 Task: Add an event with the title Second Meeting with Manager, date '2024/04/07', time 8:50 AM to 10:50 AMand add a description: During the Quality Assurance Check, a dedicated team or quality assurance professionals will conduct a comprehensive assessment of the project against predetermined quality criteria. The team will review various aspects, including project documentation, processes, methodologies, and actual deliverables, to ensure they meet the defined quality standards., put the event into Blue category, logged in from the account softage.2@softage.netand send the event invitation to softage.4@softage.net and softage.5@softage.net. Set a reminder for the event 12 hour before
Action: Mouse moved to (82, 90)
Screenshot: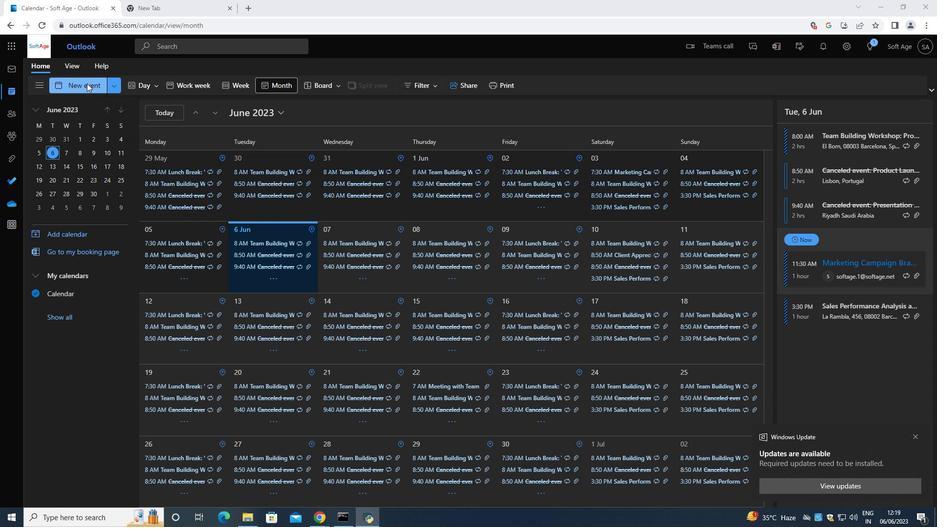 
Action: Mouse pressed left at (82, 90)
Screenshot: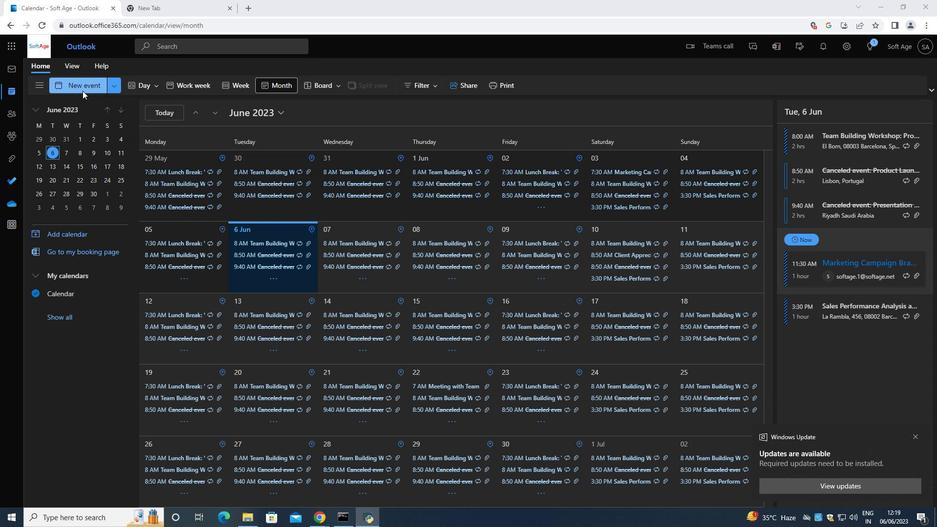 
Action: Mouse moved to (173, 117)
Screenshot: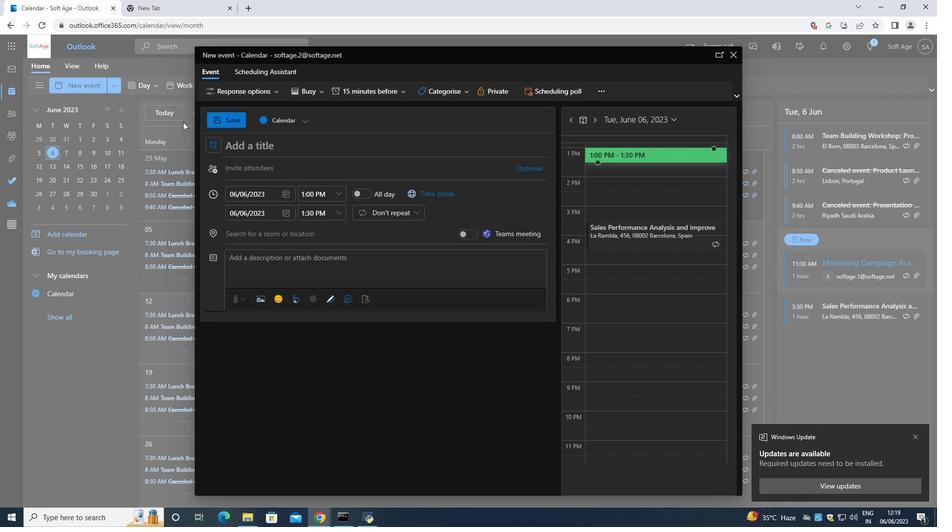 
Action: Key pressed <Key.shift>Second<Key.space><Key.shift>Meeting<Key.space>with<Key.space><Key.shift>Manager<Key.space>
Screenshot: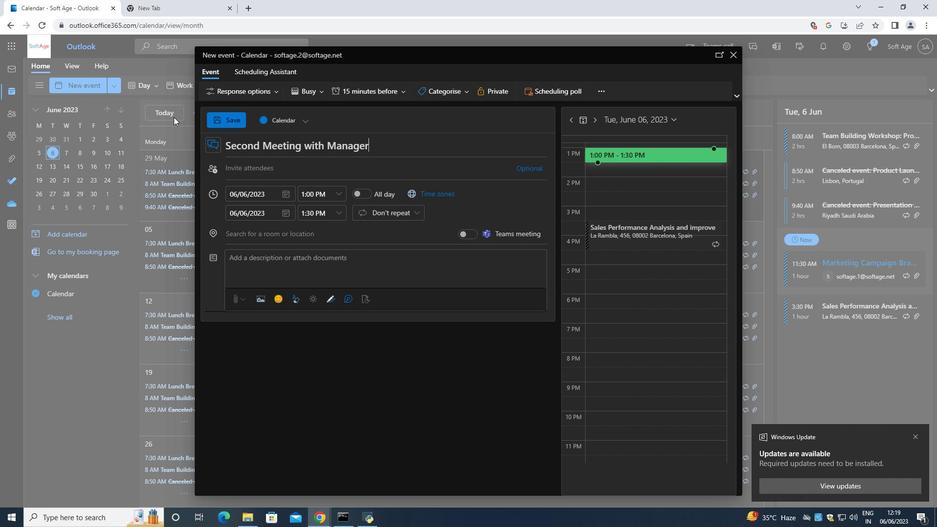 
Action: Mouse moved to (287, 191)
Screenshot: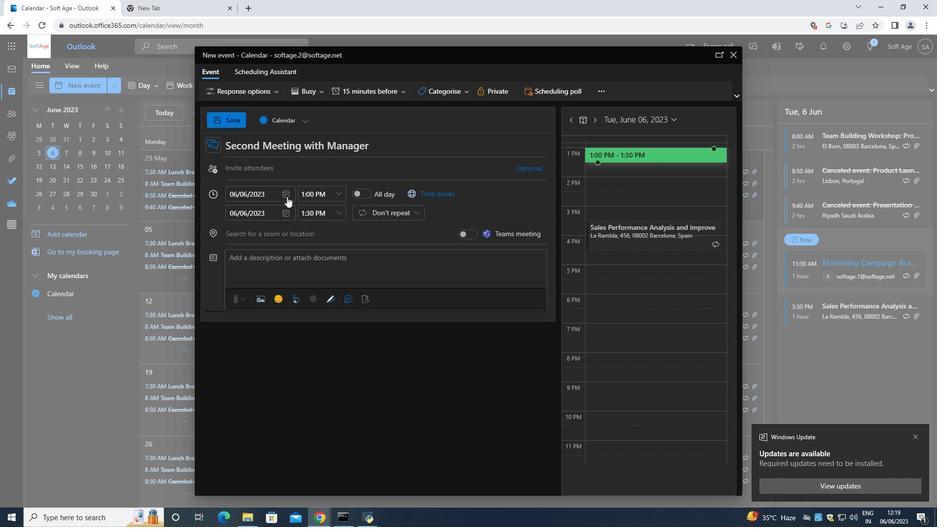 
Action: Mouse pressed left at (287, 191)
Screenshot: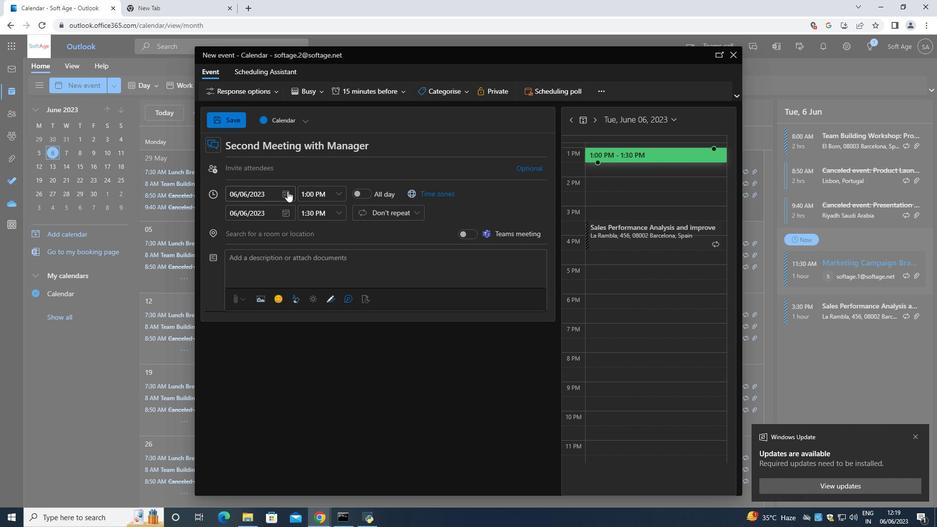 
Action: Mouse moved to (318, 215)
Screenshot: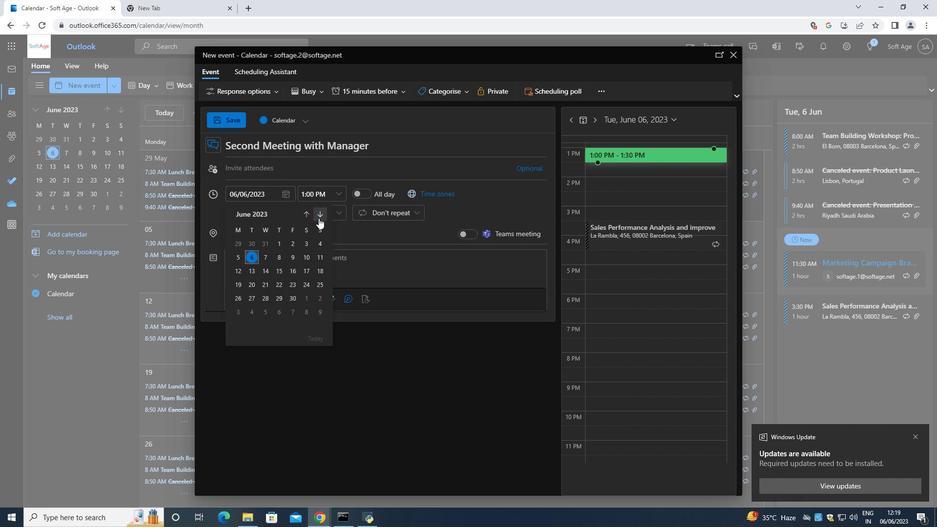 
Action: Mouse pressed left at (318, 215)
Screenshot: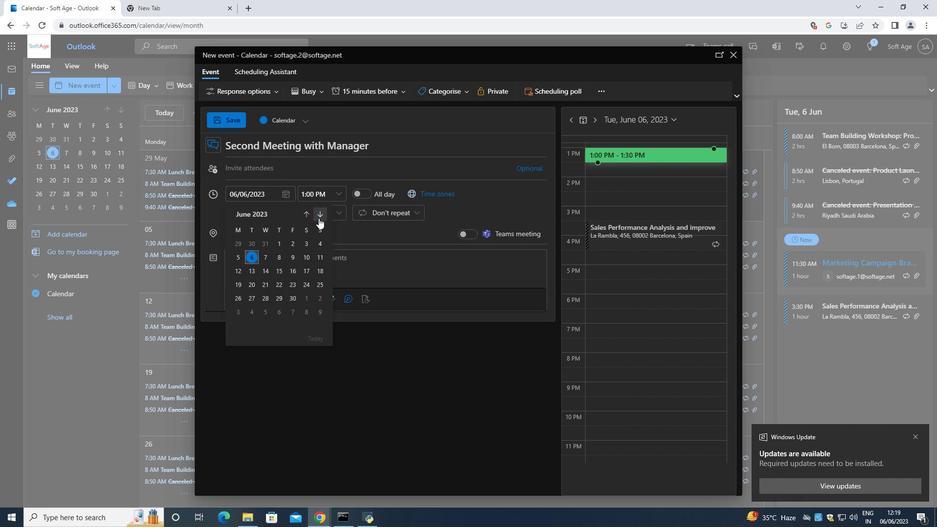 
Action: Mouse moved to (318, 215)
Screenshot: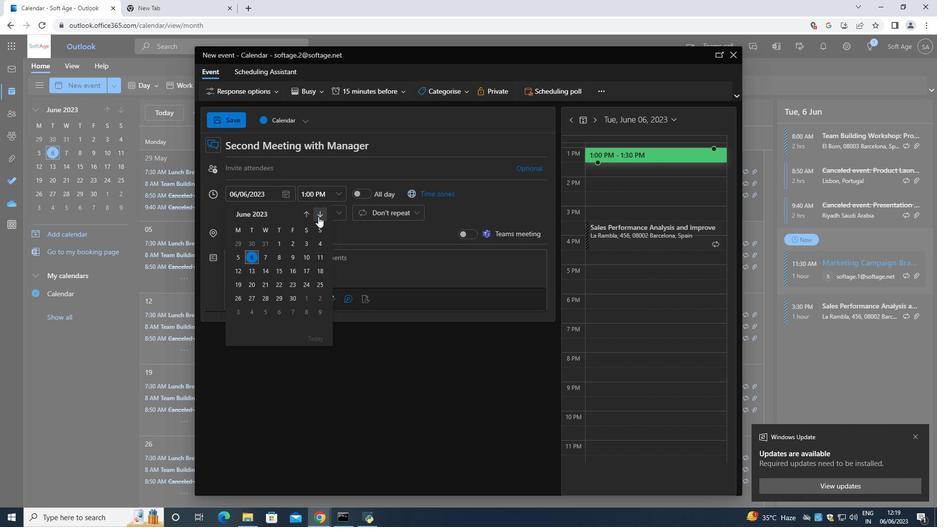 
Action: Mouse pressed left at (318, 215)
Screenshot: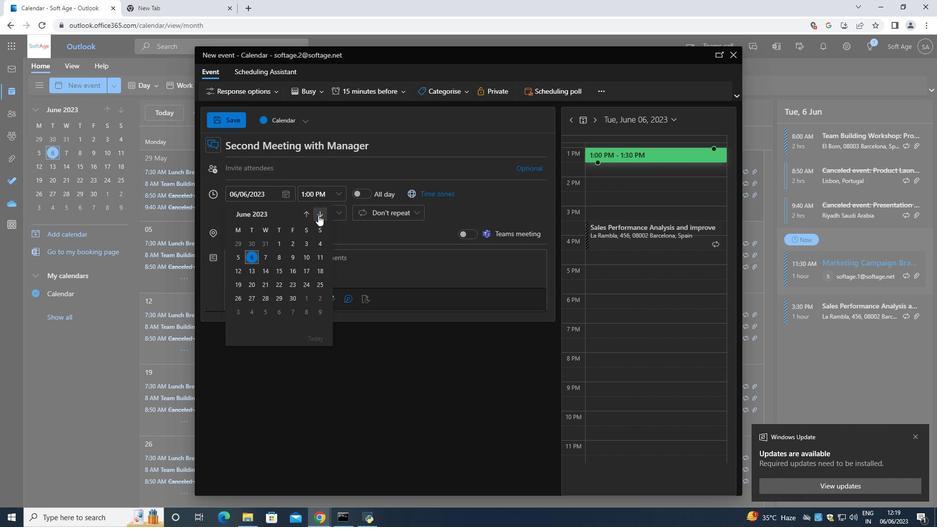
Action: Mouse pressed left at (318, 215)
Screenshot: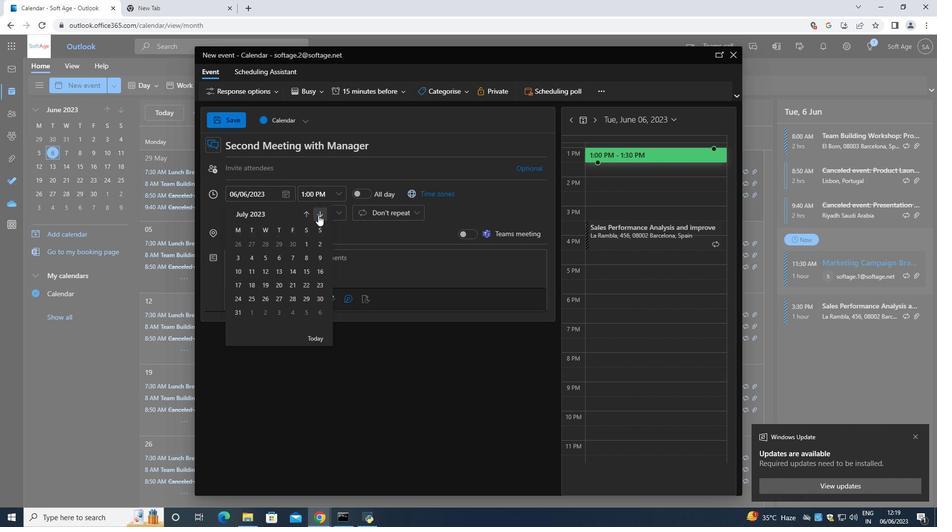 
Action: Mouse pressed left at (318, 215)
Screenshot: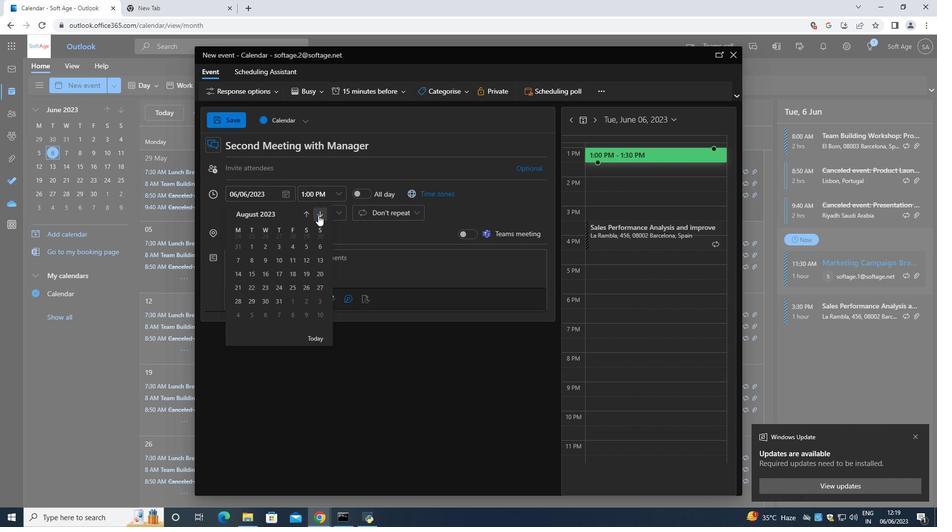 
Action: Mouse pressed left at (318, 215)
Screenshot: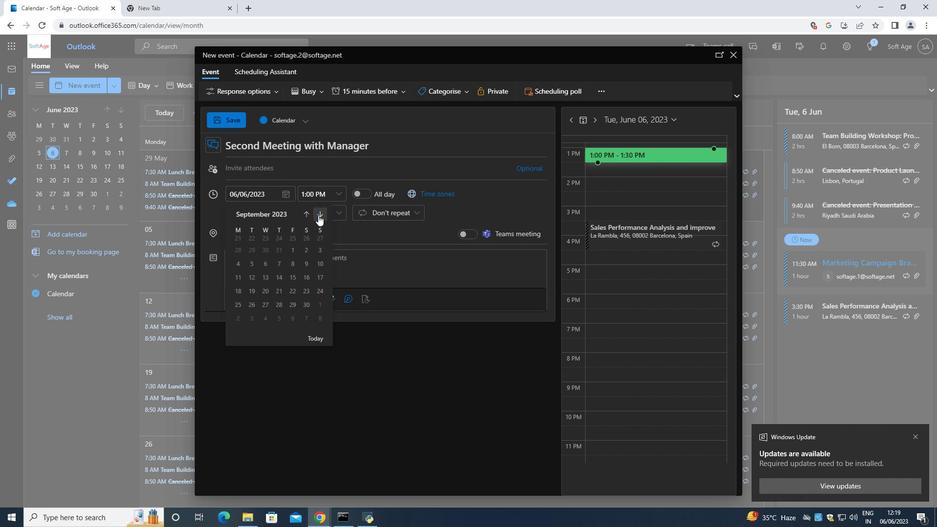 
Action: Mouse pressed left at (318, 215)
Screenshot: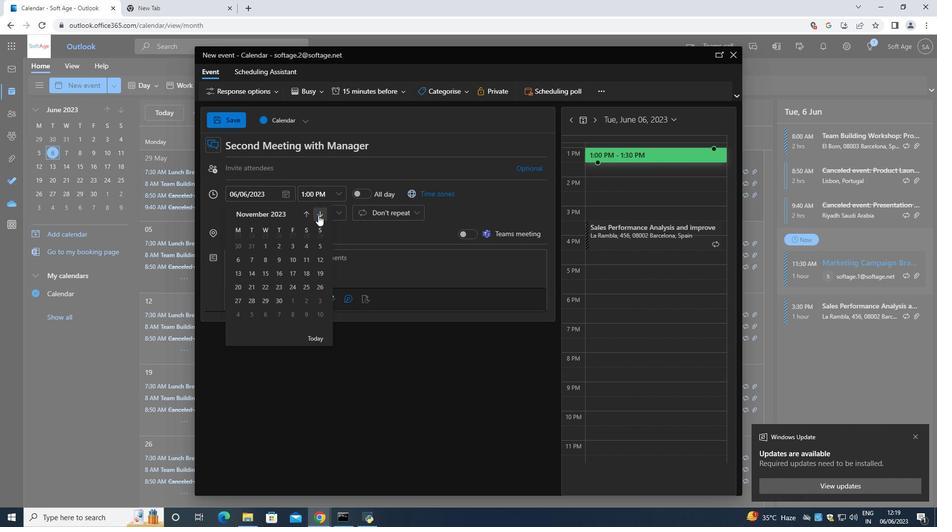 
Action: Mouse pressed left at (318, 215)
Screenshot: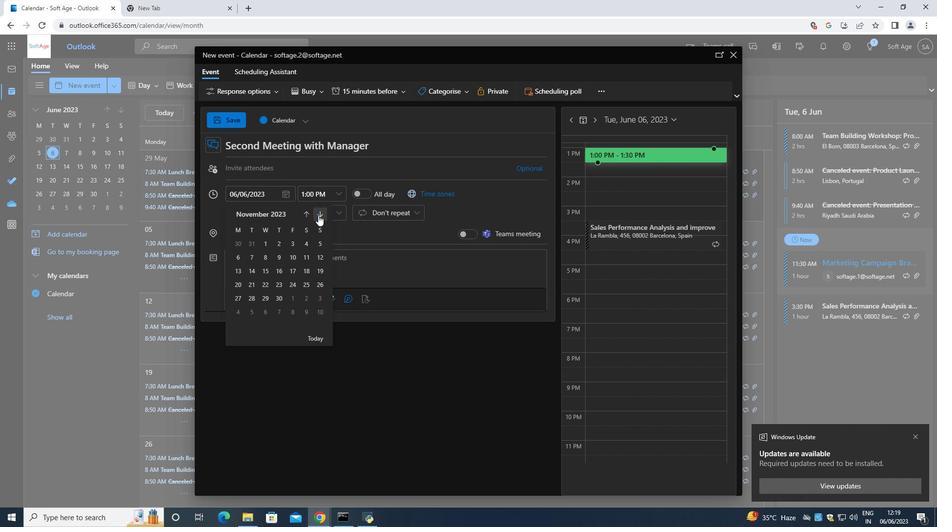 
Action: Mouse pressed left at (318, 215)
Screenshot: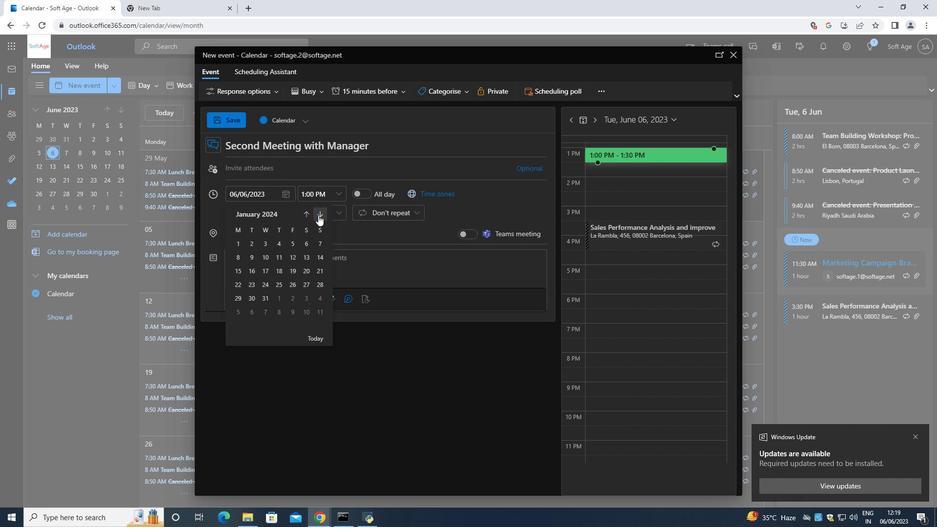 
Action: Mouse pressed left at (318, 215)
Screenshot: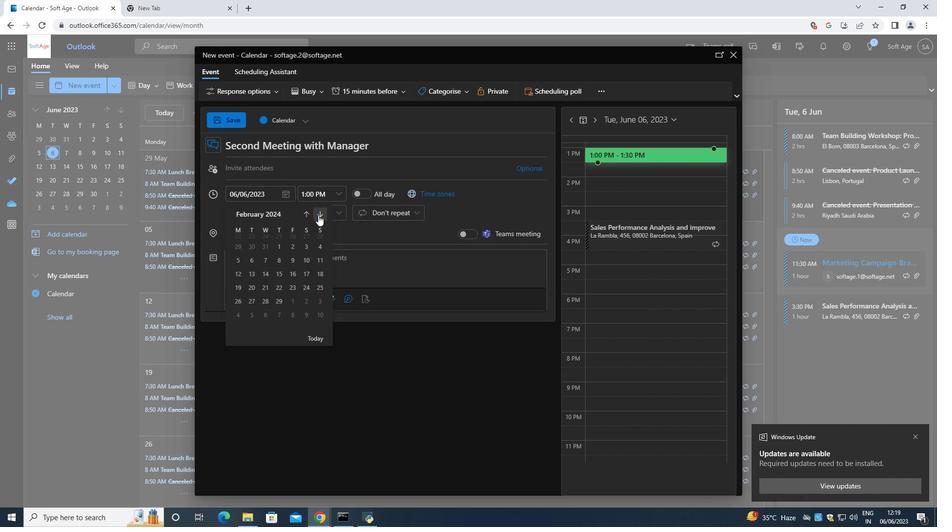 
Action: Mouse pressed left at (318, 215)
Screenshot: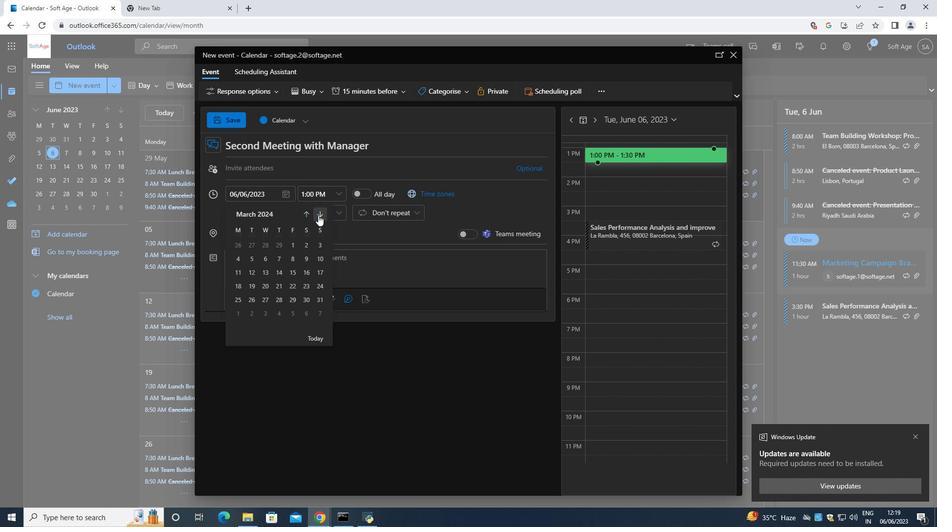 
Action: Mouse moved to (315, 247)
Screenshot: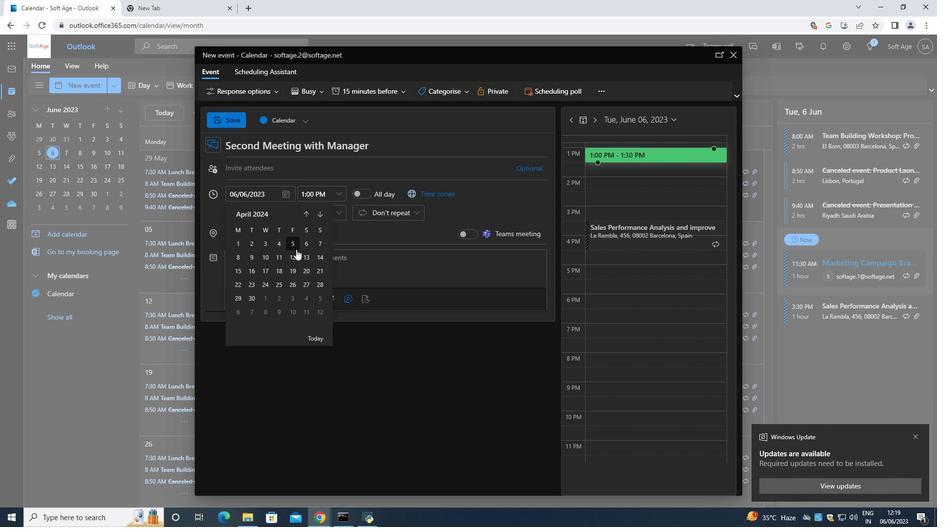 
Action: Mouse pressed left at (315, 247)
Screenshot: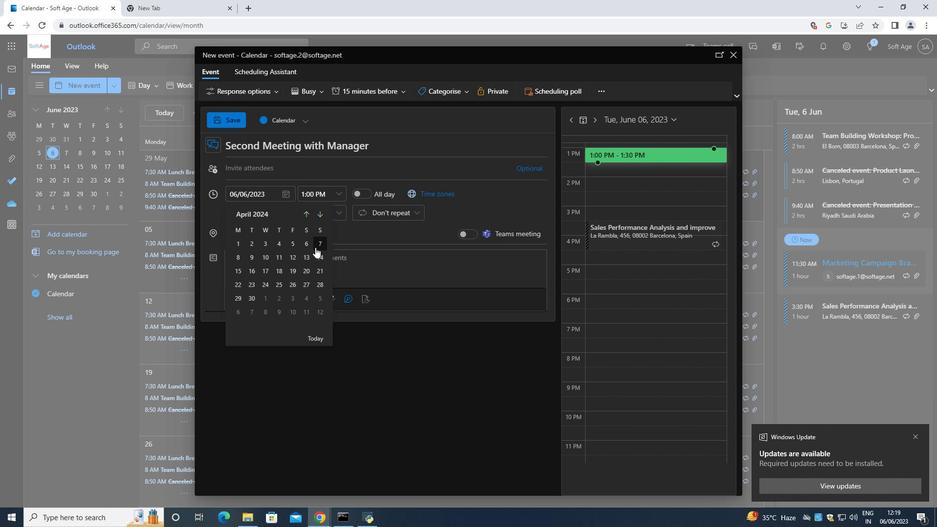 
Action: Mouse moved to (323, 192)
Screenshot: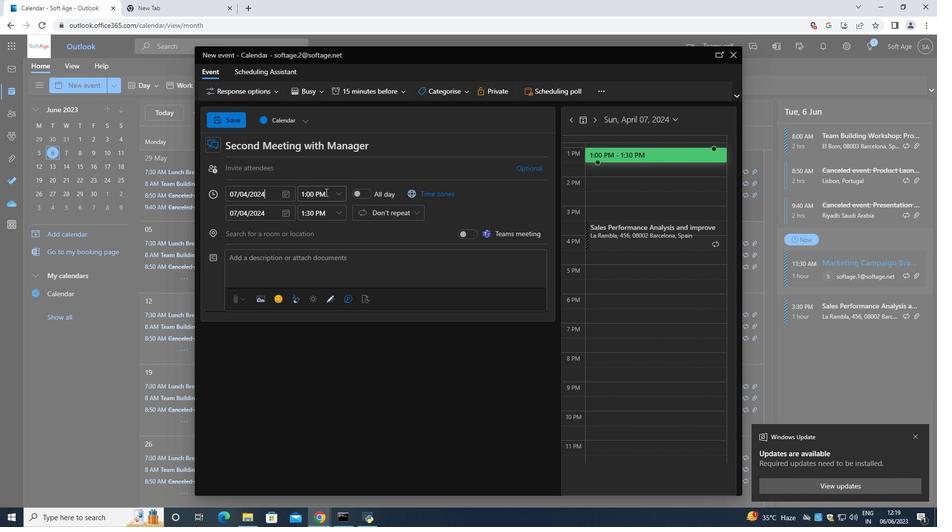 
Action: Mouse pressed left at (323, 192)
Screenshot: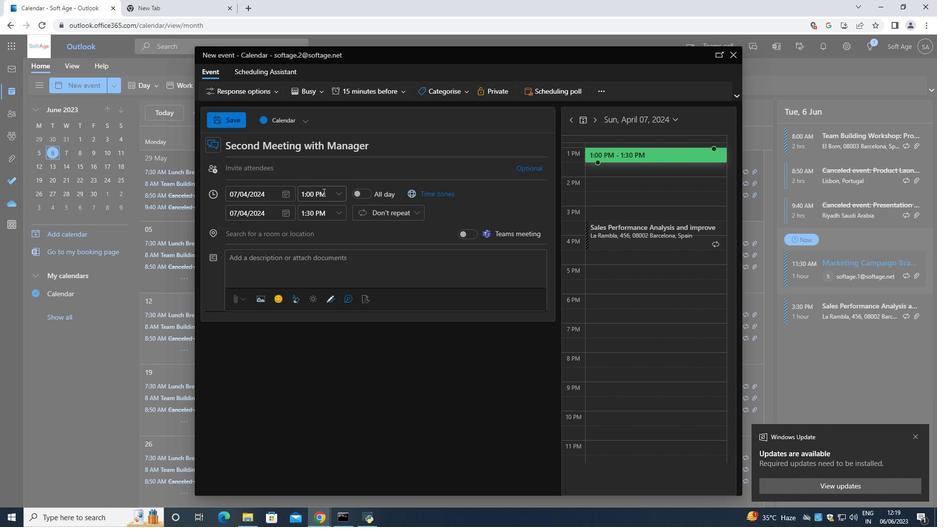 
Action: Mouse moved to (233, 145)
Screenshot: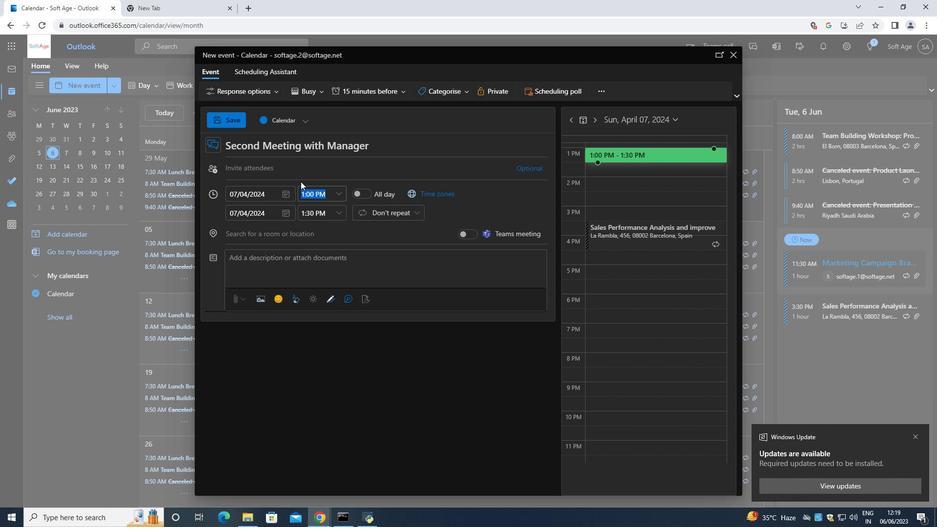 
Action: Key pressed 8<Key.shift_r>:50<Key.space><Key.shift>A<Key.shift_r>M<Key.space>
Screenshot: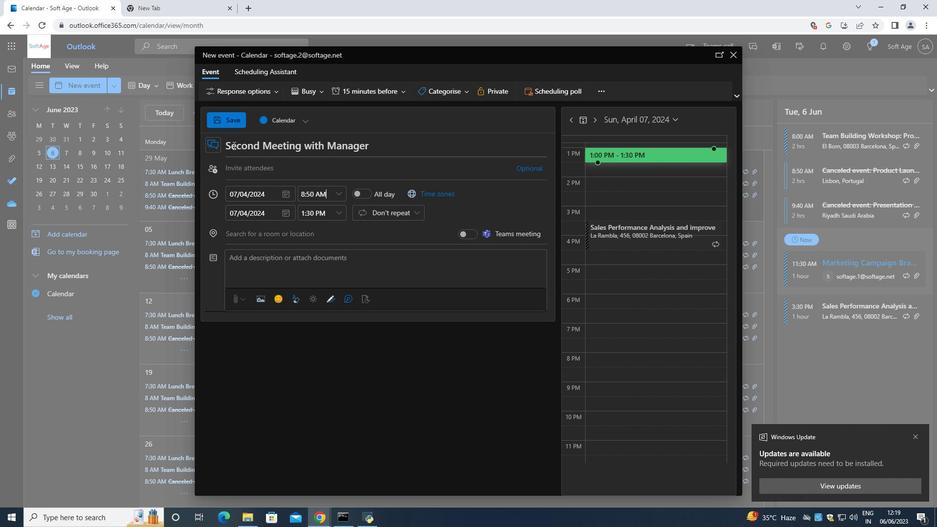 
Action: Mouse moved to (340, 211)
Screenshot: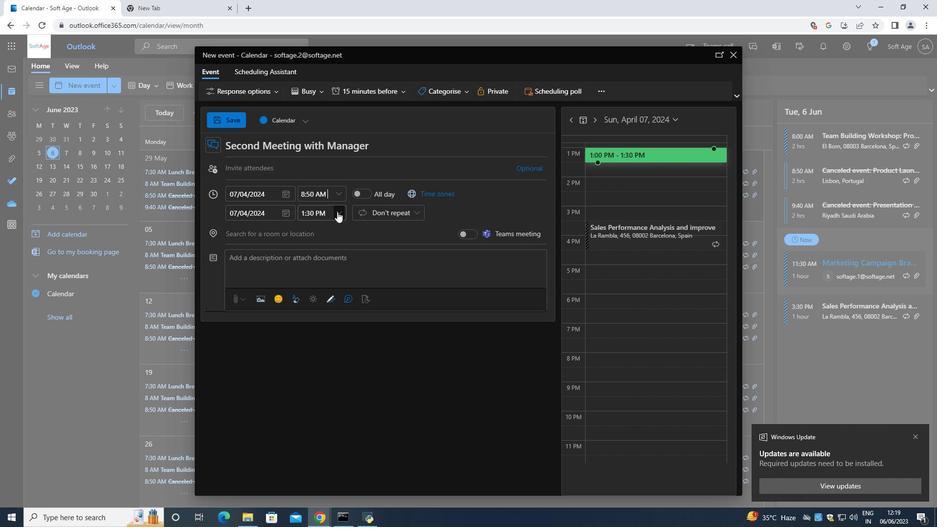 
Action: Mouse pressed left at (340, 211)
Screenshot: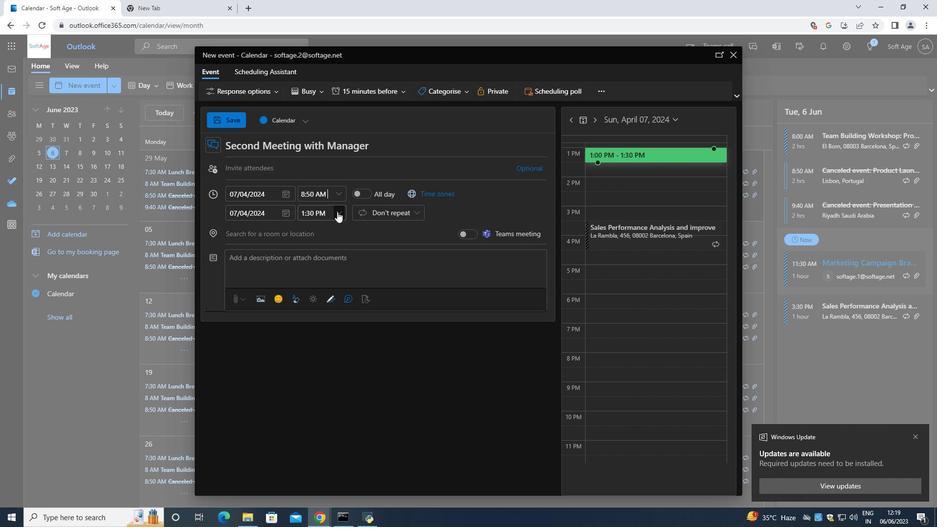 
Action: Mouse moved to (324, 279)
Screenshot: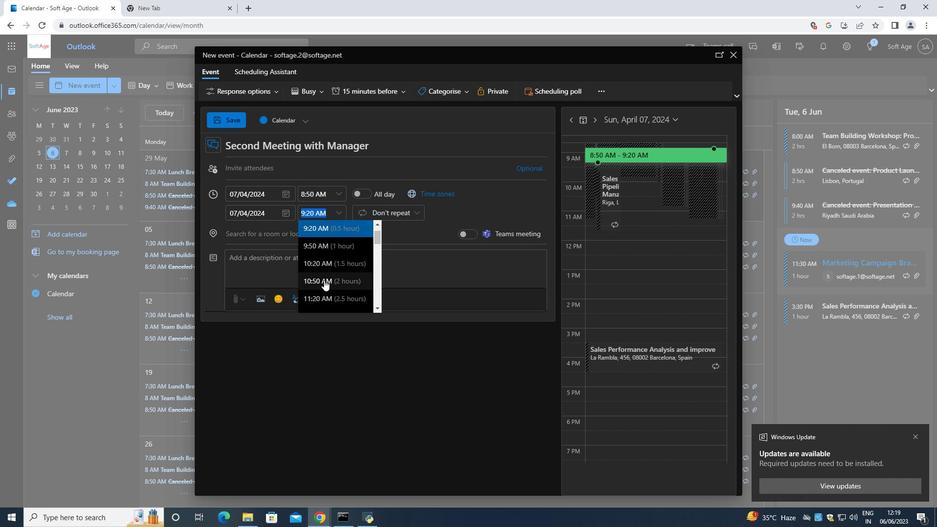 
Action: Mouse pressed left at (324, 279)
Screenshot: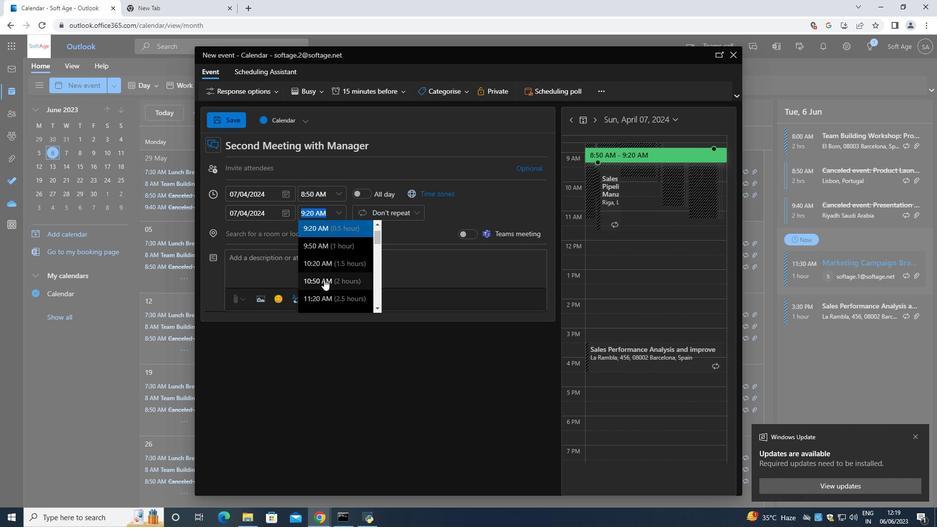 
Action: Mouse moved to (321, 261)
Screenshot: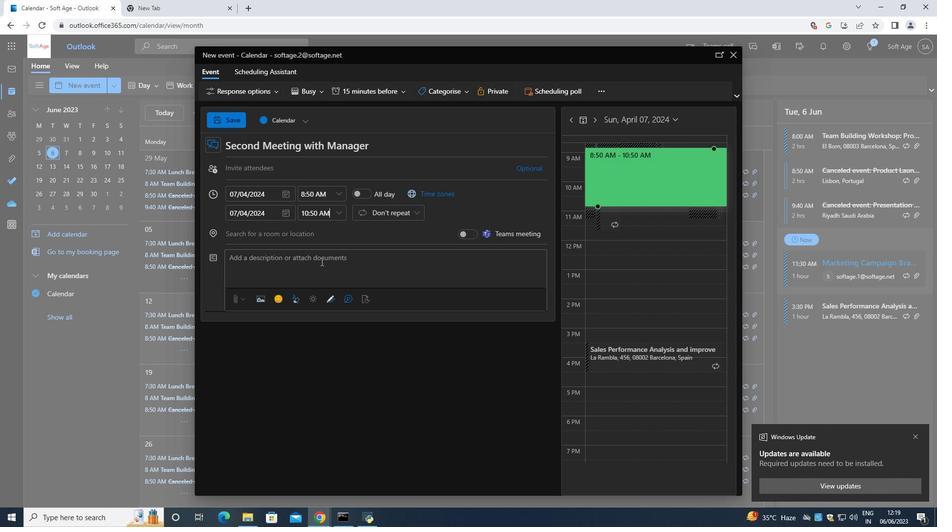 
Action: Mouse pressed left at (321, 261)
Screenshot: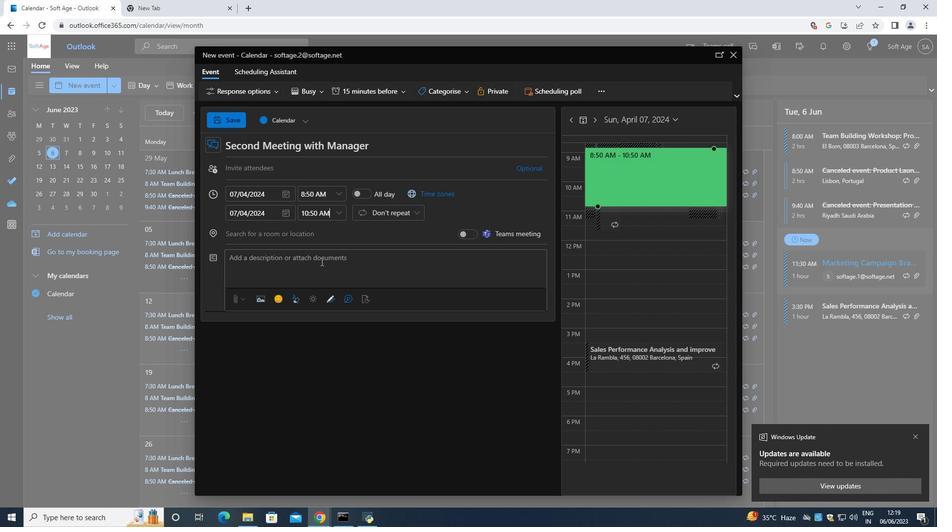 
Action: Mouse moved to (304, 253)
Screenshot: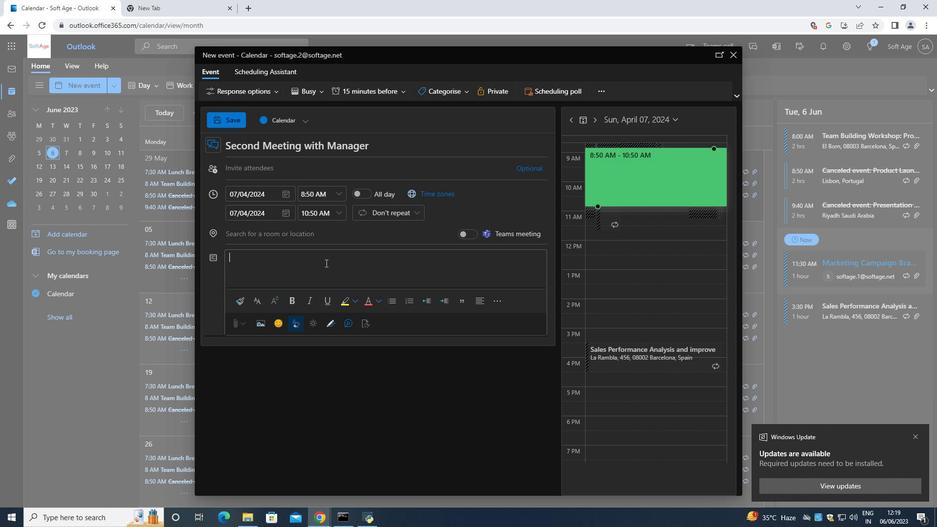 
Action: Key pressed <Key.shift>During<Key.space>the<Key.space><Key.shift>Quality<Key.space><Key.shift>Assura
Screenshot: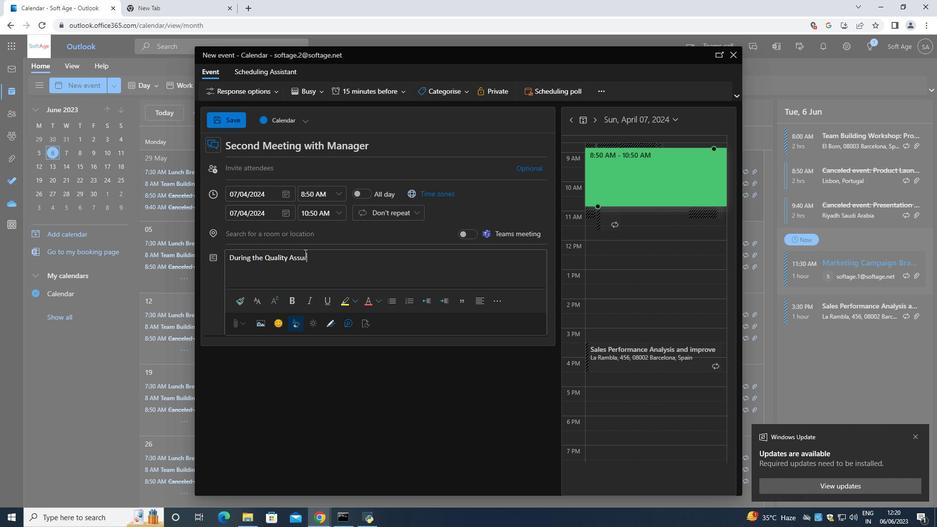 
Action: Mouse moved to (304, 253)
Screenshot: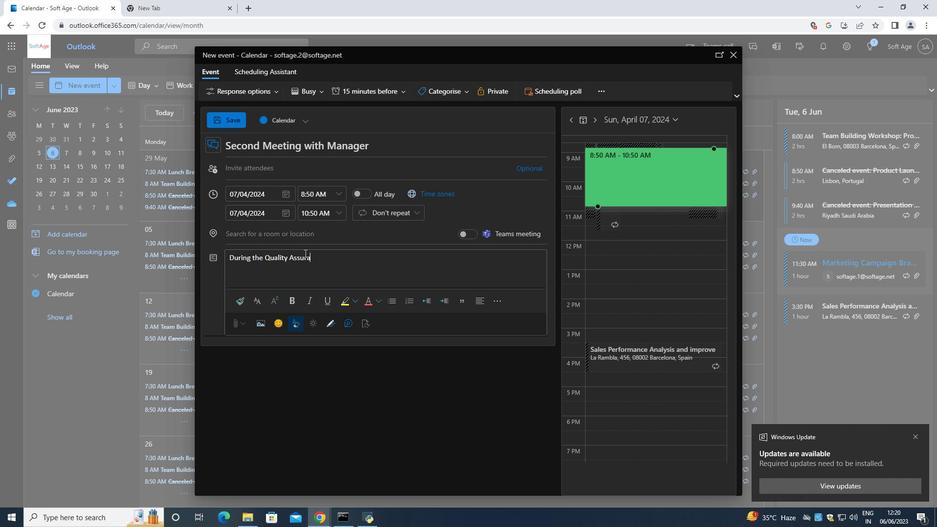 
Action: Key pressed nce<Key.space><Key.shift><Key.shift><Key.shift><Key.shift>Checj<Key.backspace>k,<Key.space>a<Key.space>dedicated<Key.space>team<Key.space>p<Key.backspace>or<Key.space>quality<Key.space>assurance<Key.space><Key.shift><Key.space>professionals<Key.space>will<Key.space>conduct<Key.space>a<Key.space>comprehensive<Key.space>assessment<Key.space>of<Key.space>the<Key.space>o<Key.backspace>project<Key.space>against<Key.space>predetermined<Key.space>quality<Key.space>criteria<Key.space>.<Key.space>t<Key.backspace><Key.shift><Key.shift><Key.shift><Key.backspace><Key.backspace><Key.up><Key.left><Key.left><Key.left><Key.left><Key.left><Key.left><Key.left><Key.left><Key.left><Key.left><Key.left><Key.left><Key.left><Key.left><Key.left><Key.left><Key.backspace><Key.down><Key.right><Key.right><Key.right><Key.right><Key.right><Key.right><Key.right><Key.right><Key.right><Key.right><Key.right><Key.right><Key.right><Key.right><Key.right><Key.right><Key.right><Key.right><Key.right><Key.right><Key.right>.<Key.space><Key.shift>The<Key.space>tean<Key.space>will<Key.space>review<Key.space><Key.left><Key.left><Key.left><Key.left><Key.left><Key.left><Key.left><Key.left><Key.left><Key.left><Key.left><Key.left><Key.left><Key.left><Key.right><Key.backspace>m<Key.right><Key.right><Key.right><Key.right><Key.right><Key.right><Key.right><Key.right><Key.right><Key.right><Key.right><Key.right><Key.right><Key.right><Key.right><Key.right><Key.right>various<Key.space>aspects,<Key.space>including<Key.space>project<Key.space>documentation.<Key.space>processes,<Key.space>methodologies,<Key.space>and<Key.space>actual<Key.space>deliverables,<Key.space>to<Key.space>ensure<Key.space>they<Key.space>meet<Key.space>the<Key.space>defined<Key.space>quality<Key.space>standars<Key.backspace>ds<Key.space>.
Screenshot: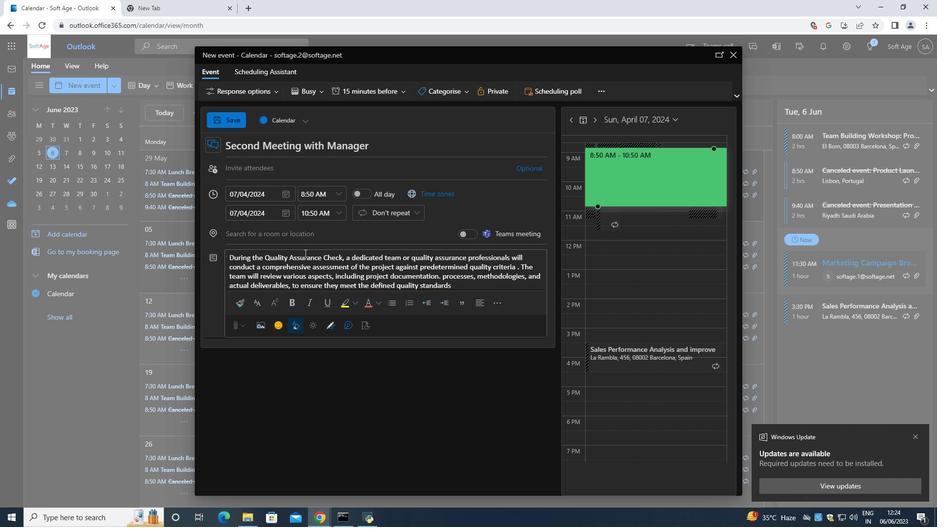 
Action: Mouse moved to (444, 91)
Screenshot: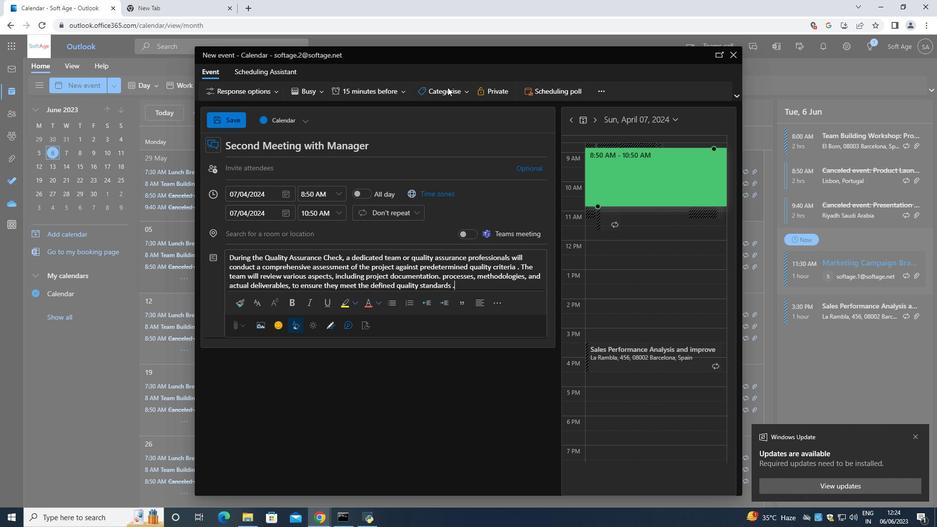 
Action: Mouse pressed left at (444, 91)
Screenshot: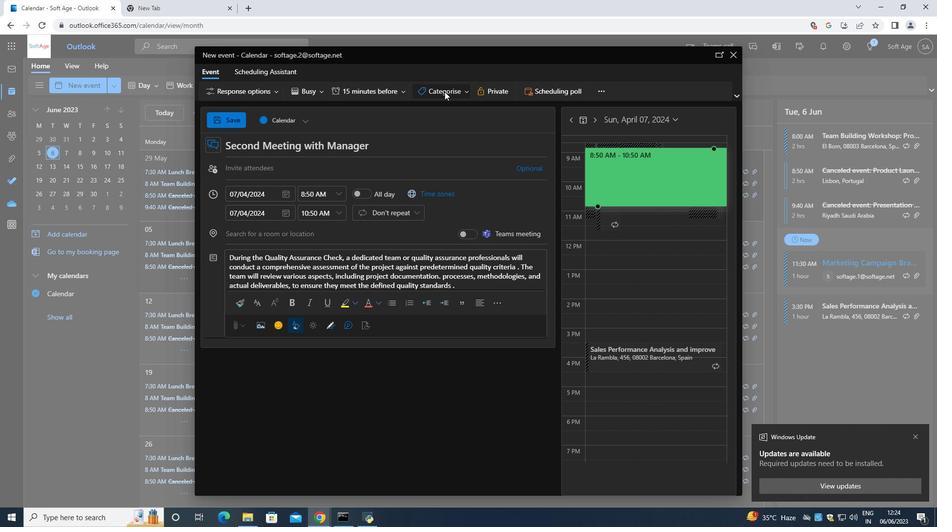 
Action: Mouse moved to (442, 113)
Screenshot: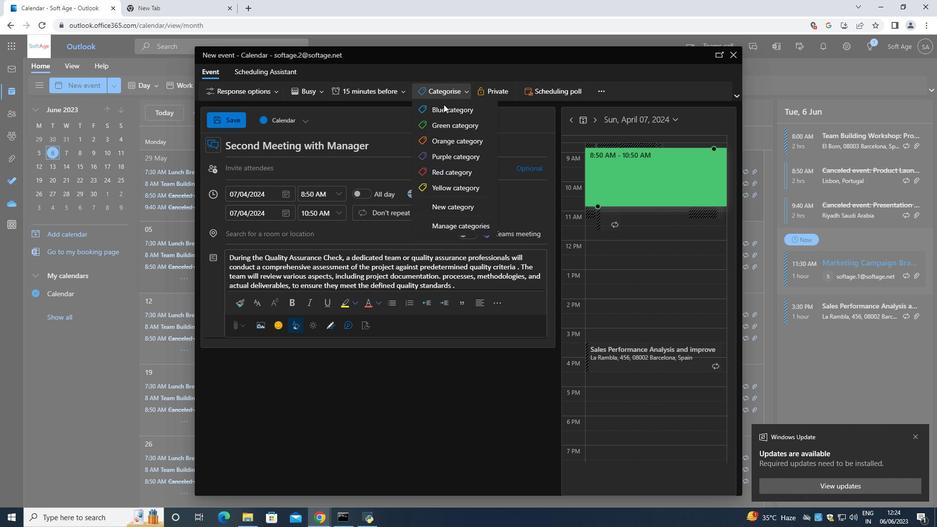 
Action: Mouse pressed left at (442, 113)
Screenshot: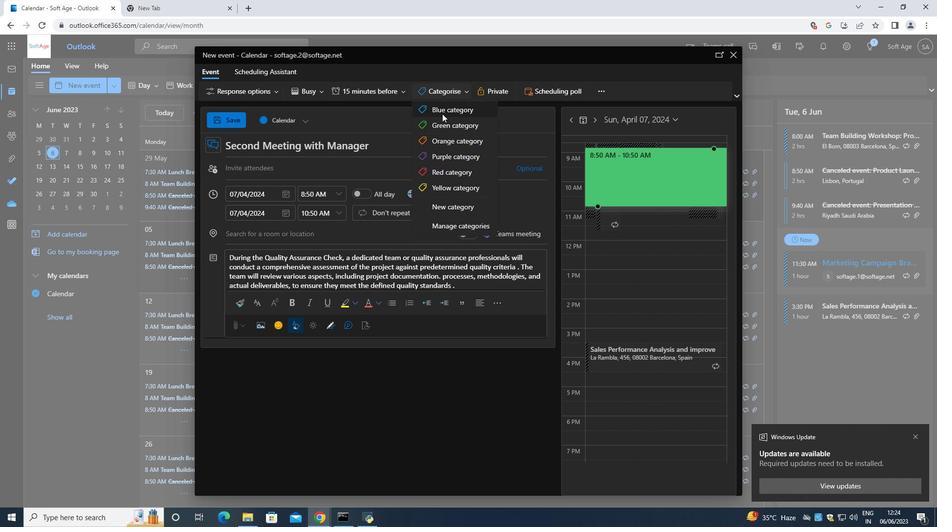 
Action: Mouse moved to (299, 168)
Screenshot: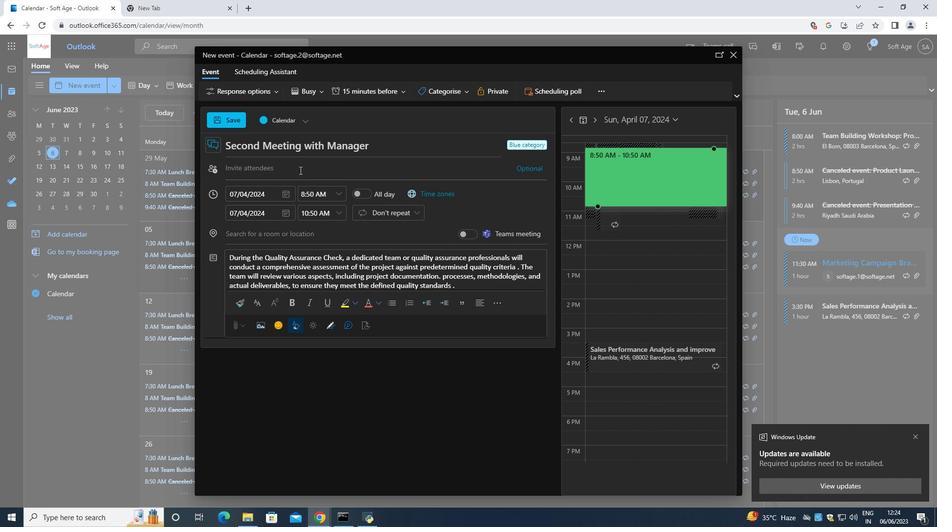 
Action: Mouse pressed left at (299, 168)
Screenshot: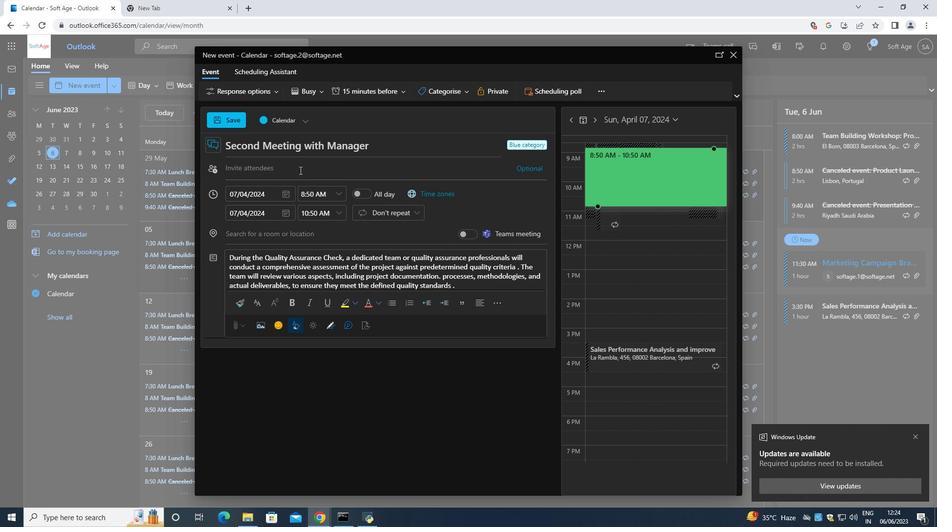 
Action: Mouse moved to (254, 141)
Screenshot: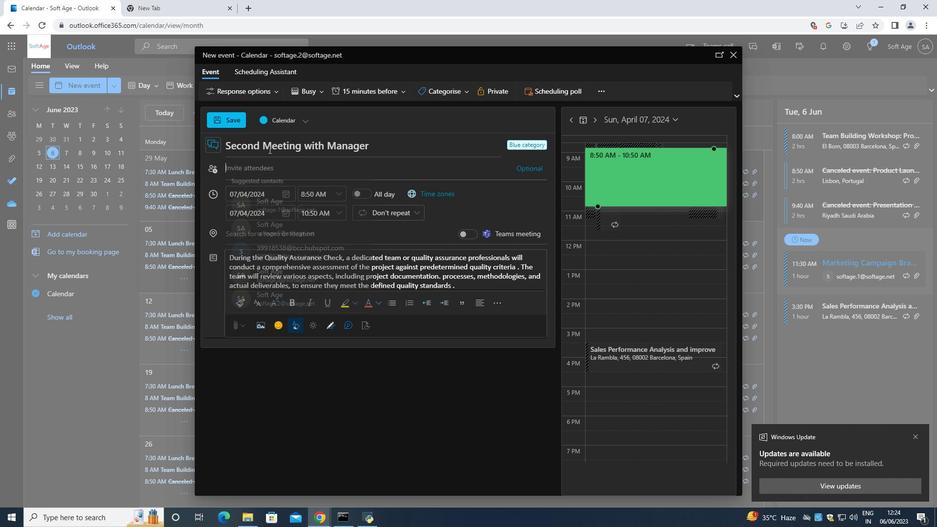 
Action: Key pressed <Key.shift>Softage.4<Key.shift>@softgae
Screenshot: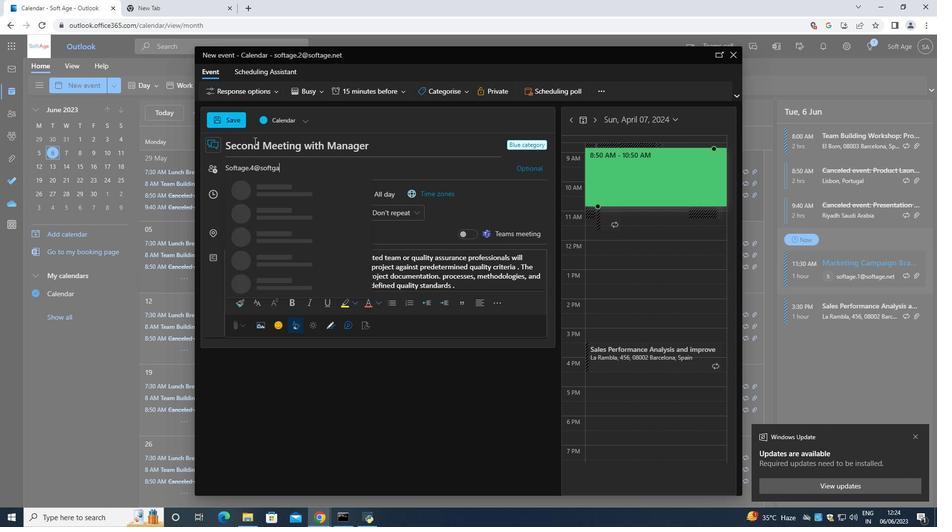 
Action: Mouse moved to (246, 133)
Screenshot: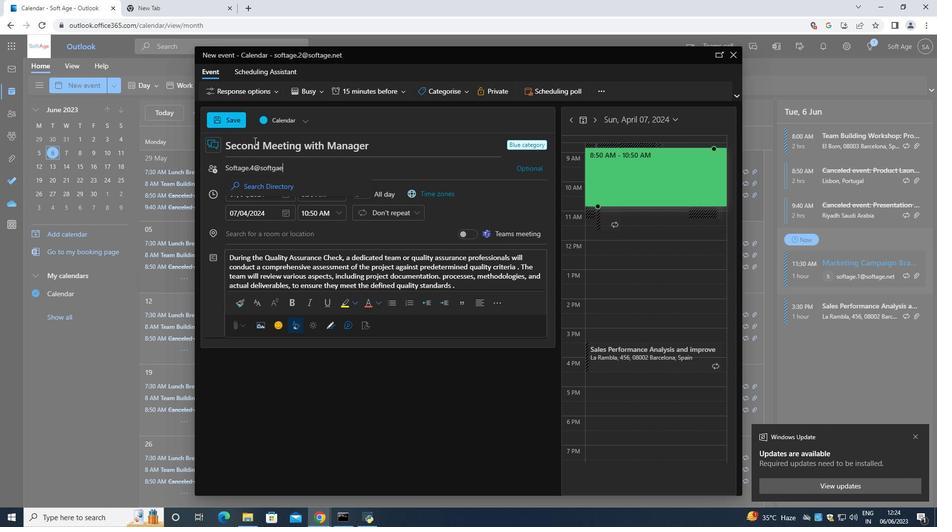 
Action: Key pressed <Key.backspace><Key.backspace><Key.backspace>
Screenshot: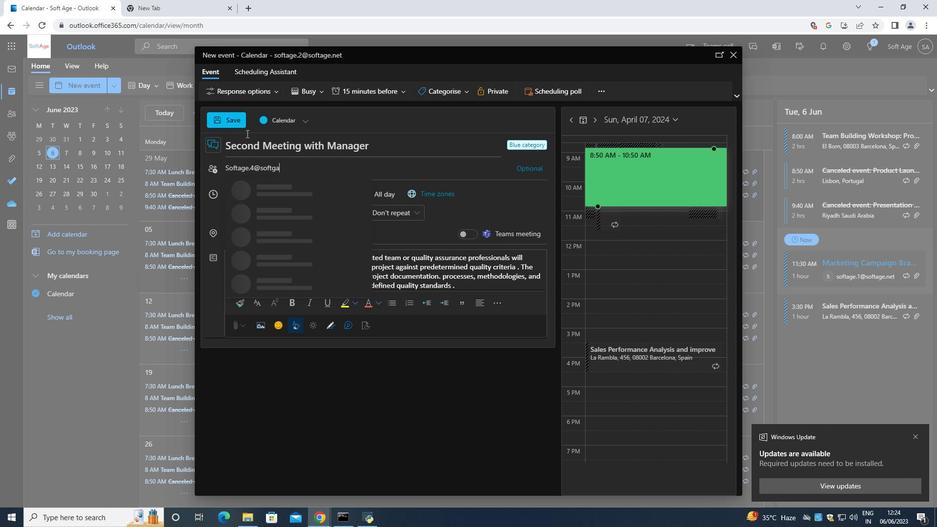 
Action: Mouse moved to (276, 189)
Screenshot: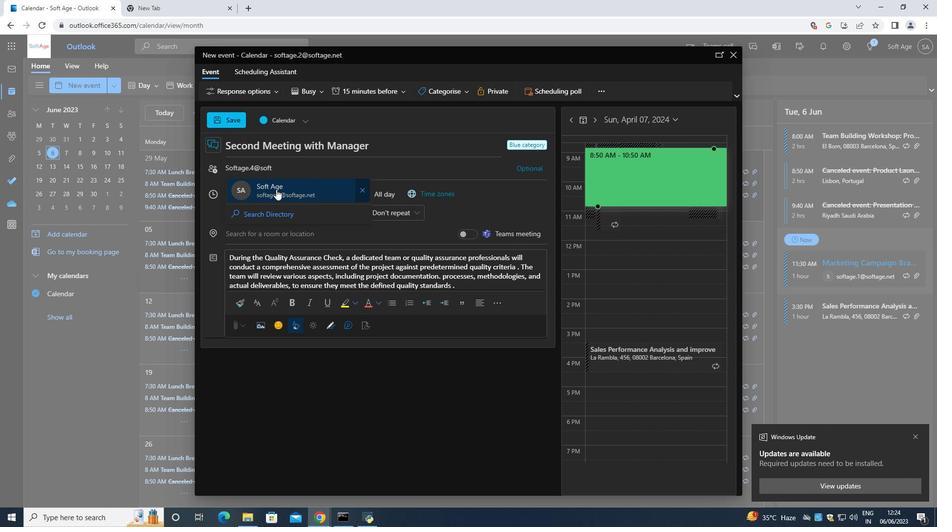 
Action: Mouse pressed left at (276, 189)
Screenshot: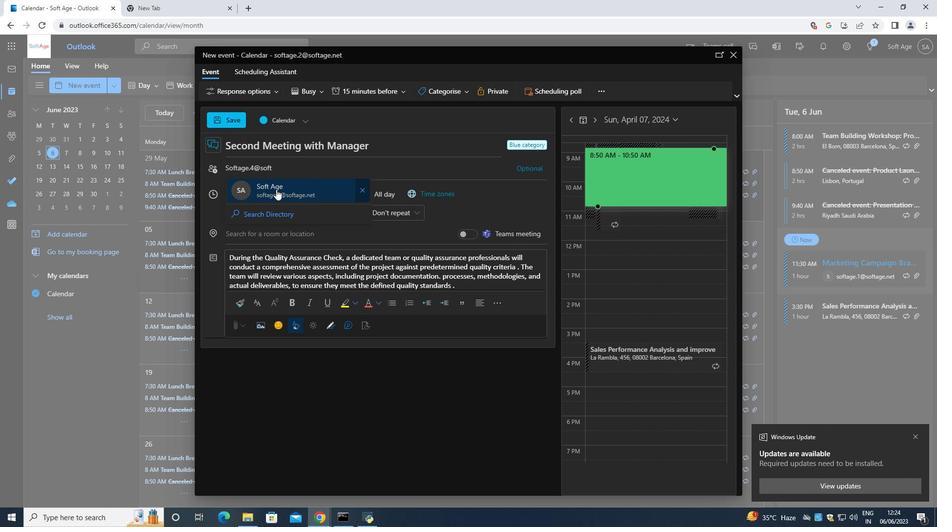 
Action: Mouse moved to (297, 175)
Screenshot: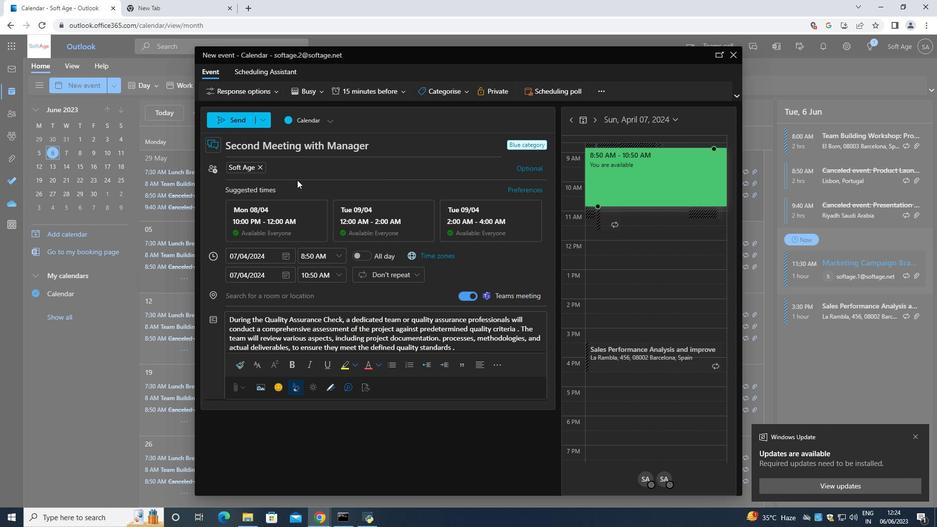 
Action: Key pressed <Key.shift>So
Screenshot: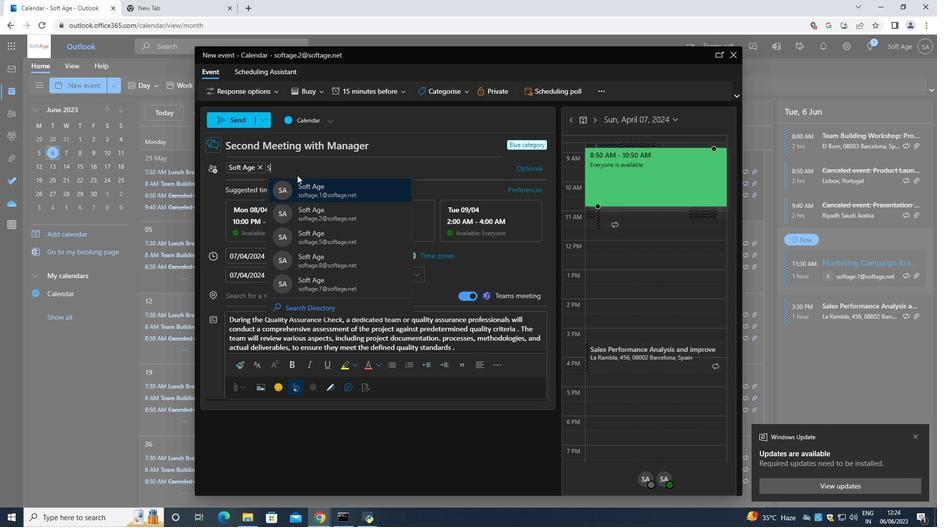 
Action: Mouse moved to (297, 174)
Screenshot: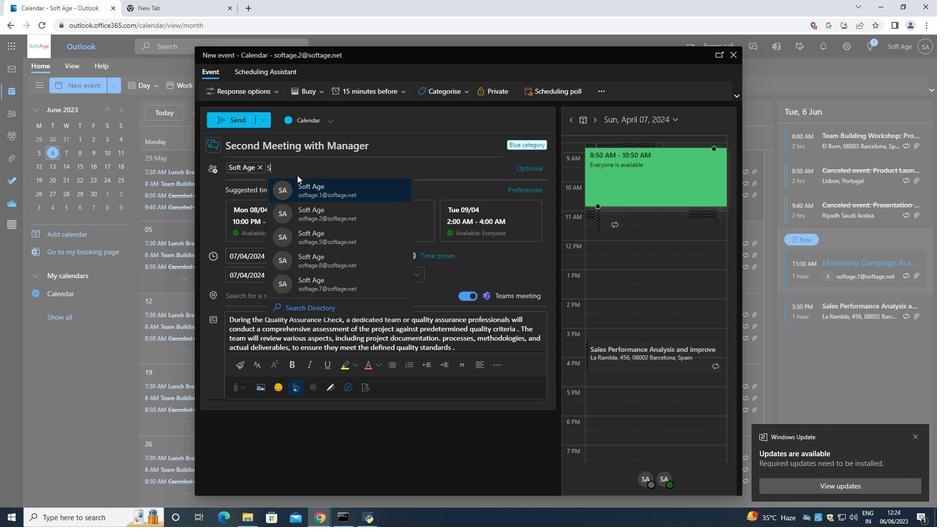 
Action: Key pressed ftage.5<Key.shift>@
Screenshot: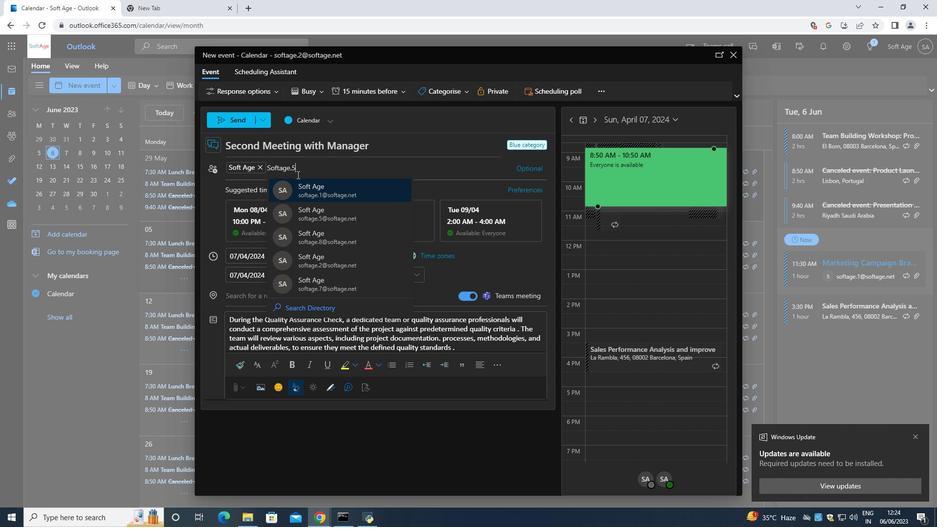 
Action: Mouse moved to (303, 184)
Screenshot: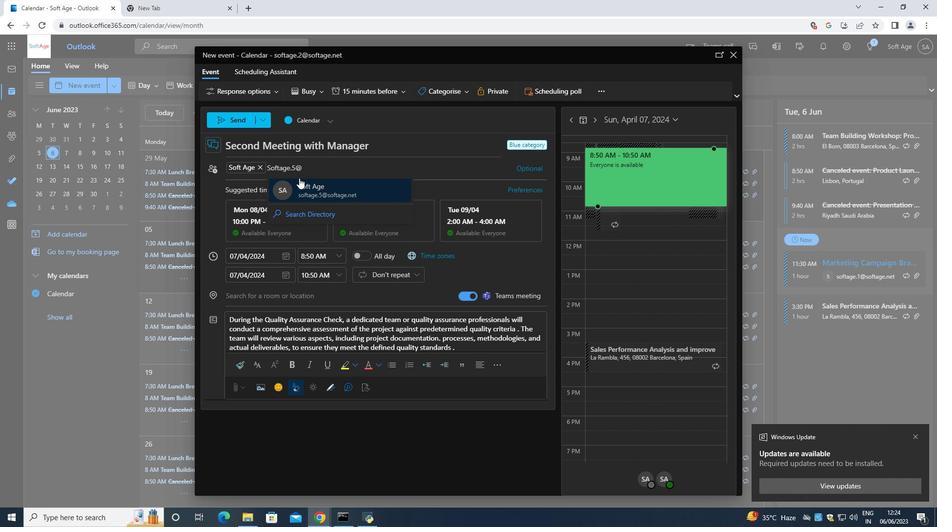 
Action: Mouse pressed left at (303, 184)
Screenshot: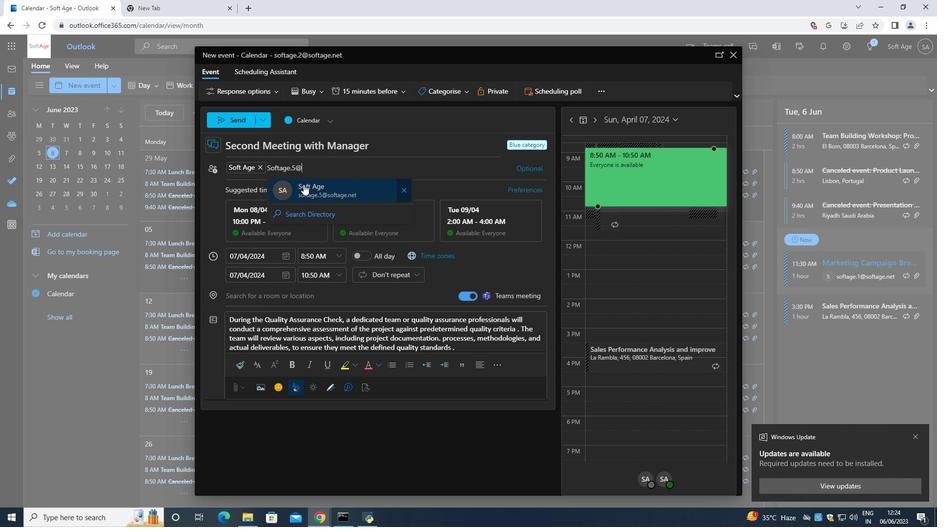
Action: Mouse moved to (379, 85)
Screenshot: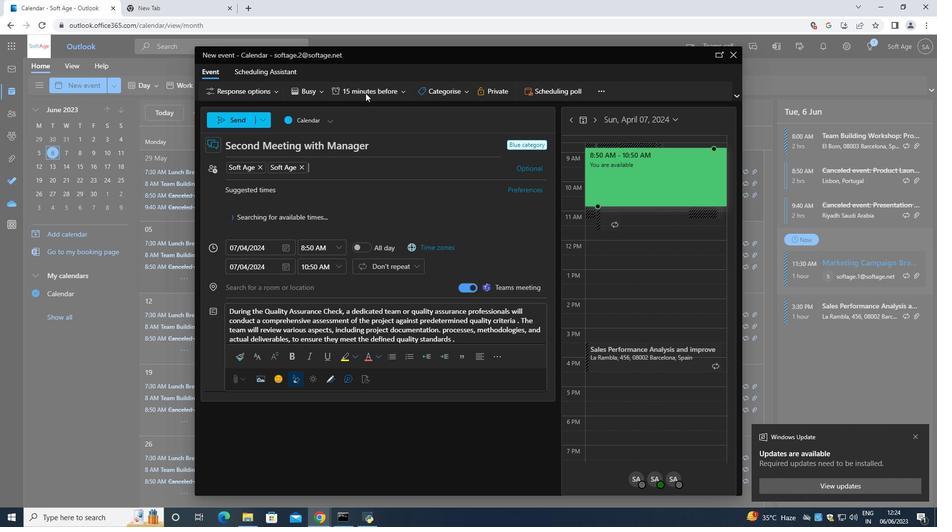 
Action: Mouse pressed left at (379, 85)
Screenshot: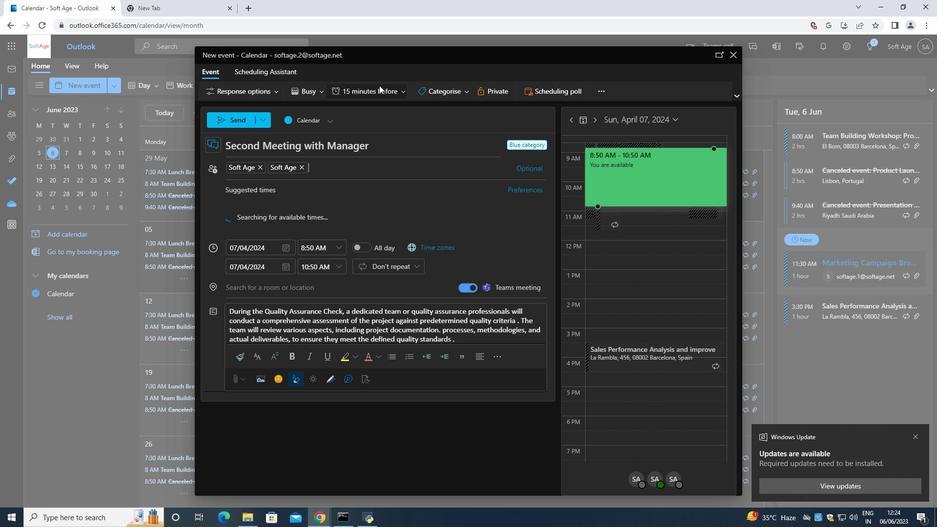 
Action: Mouse moved to (371, 240)
Screenshot: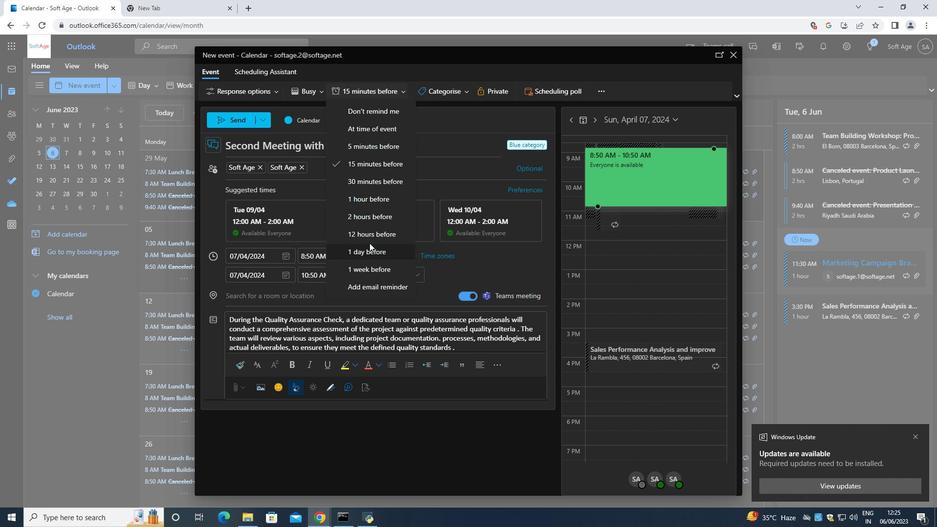 
Action: Mouse pressed left at (371, 240)
Screenshot: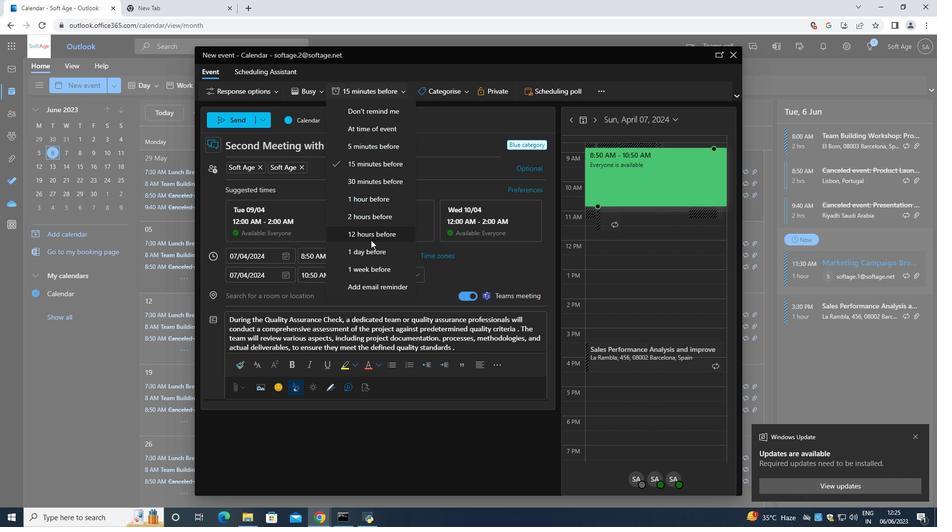 
Action: Mouse moved to (230, 115)
Screenshot: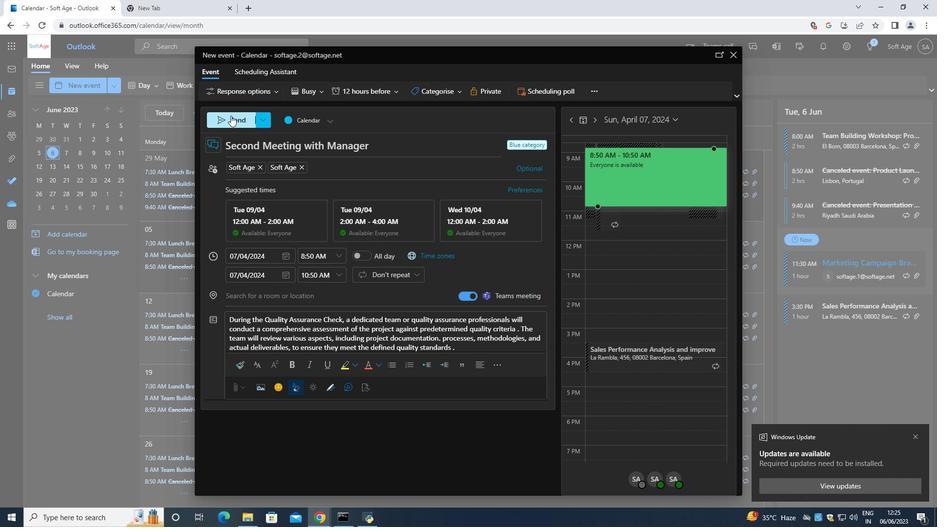 
Action: Mouse pressed left at (230, 115)
Screenshot: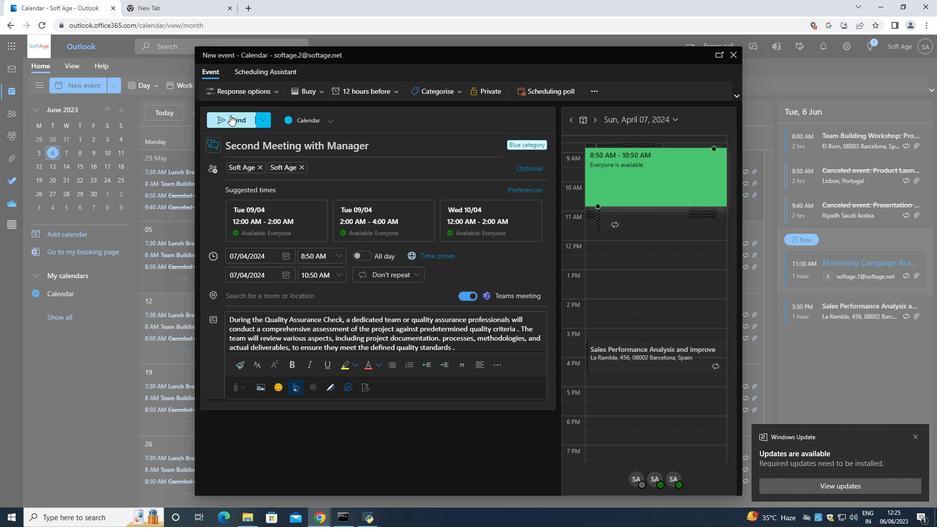 
Action: Key pressed <Key.f10>
Screenshot: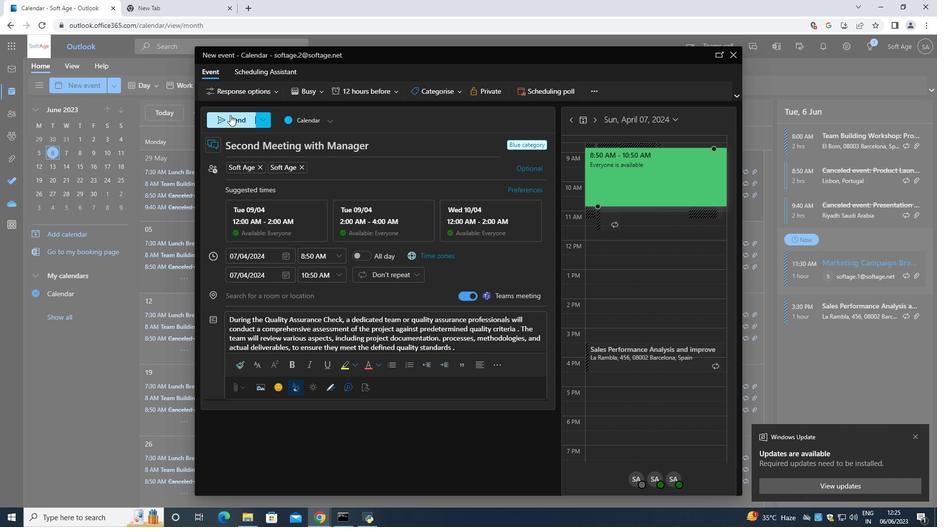 
